 Task: Add a new contact with the name 'Pam Beesly' and email 'shubham.jain@softage.net' in Outlook.
Action: Mouse moved to (15, 69)
Screenshot: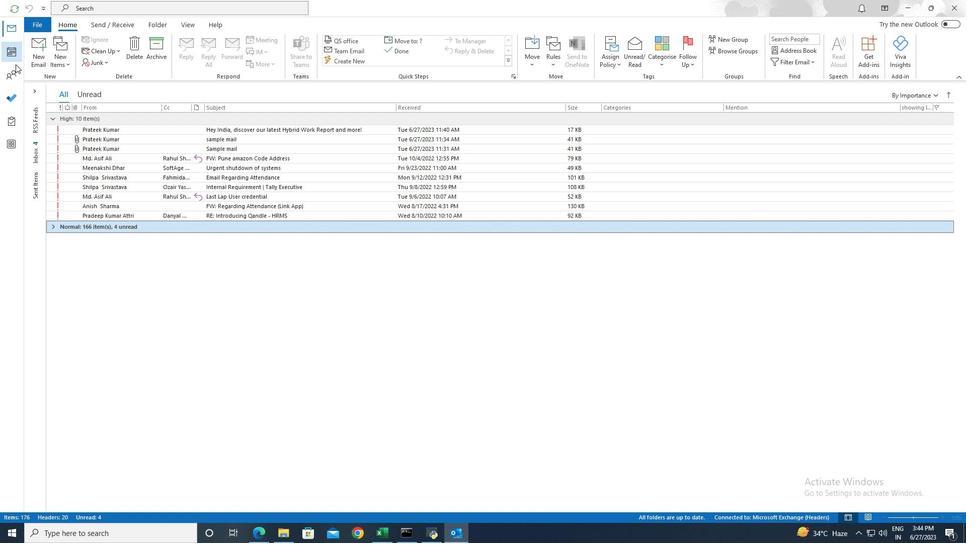 
Action: Mouse pressed left at (15, 69)
Screenshot: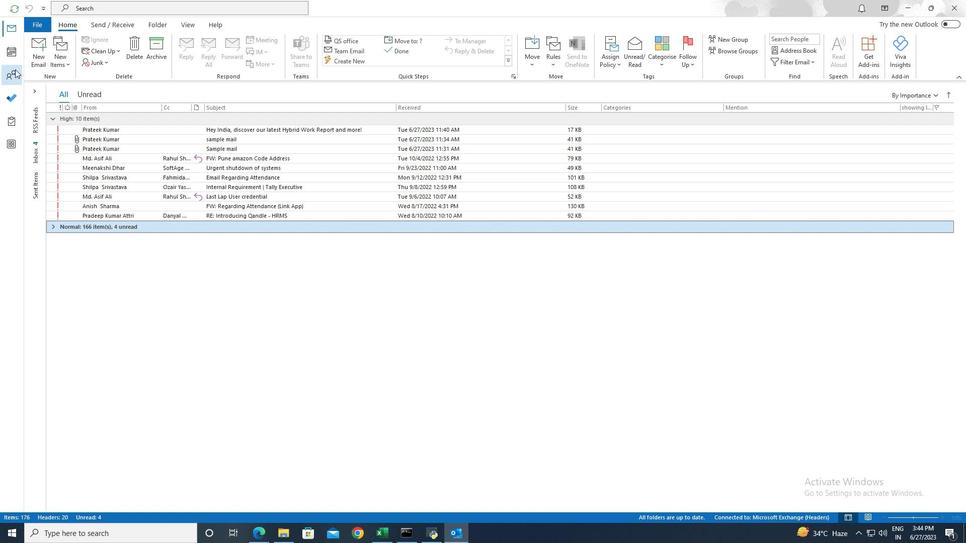 
Action: Mouse moved to (245, 11)
Screenshot: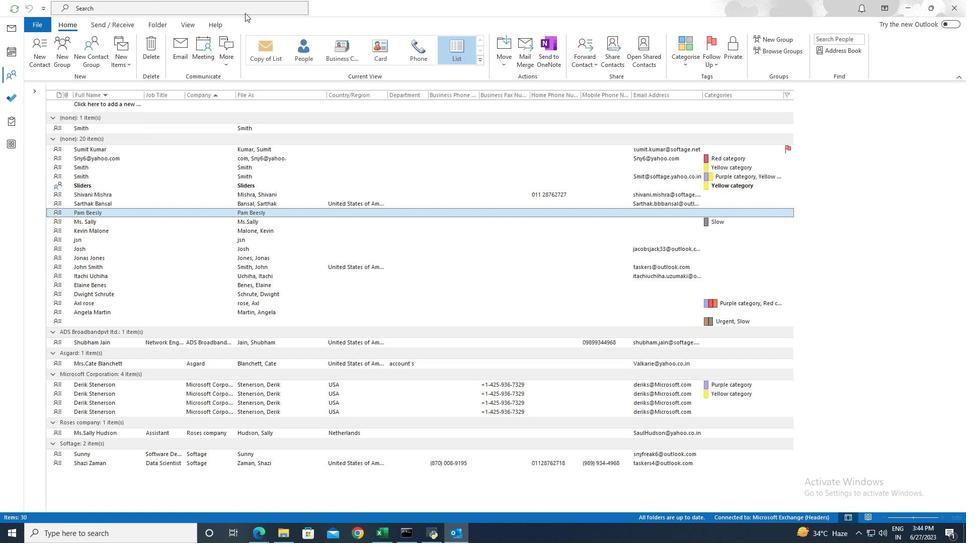 
Action: Mouse pressed left at (245, 11)
Screenshot: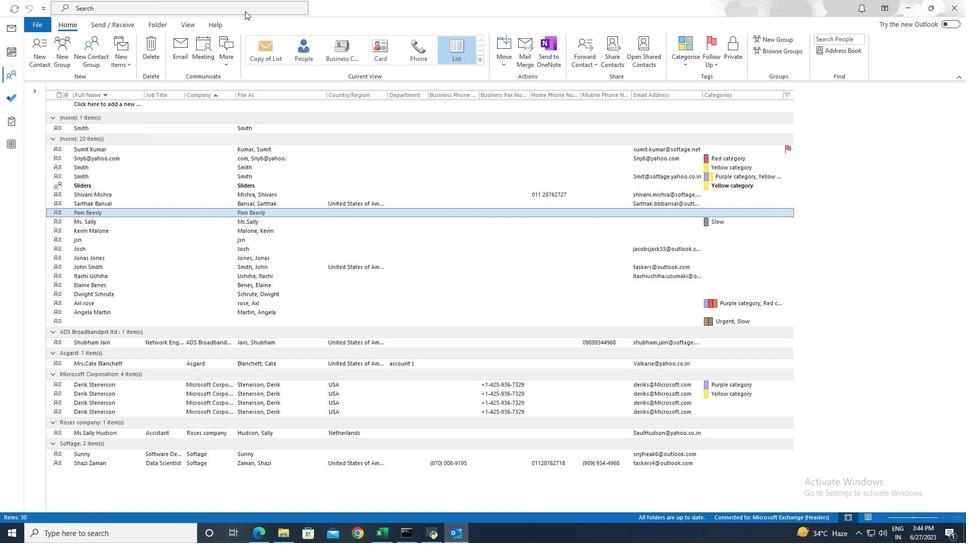 
Action: Mouse moved to (347, 6)
Screenshot: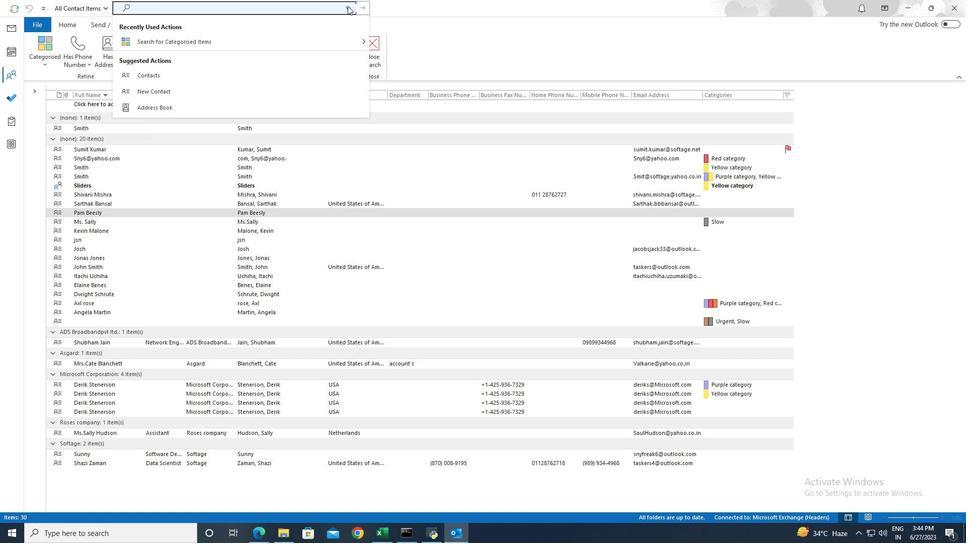 
Action: Mouse pressed left at (347, 6)
Screenshot: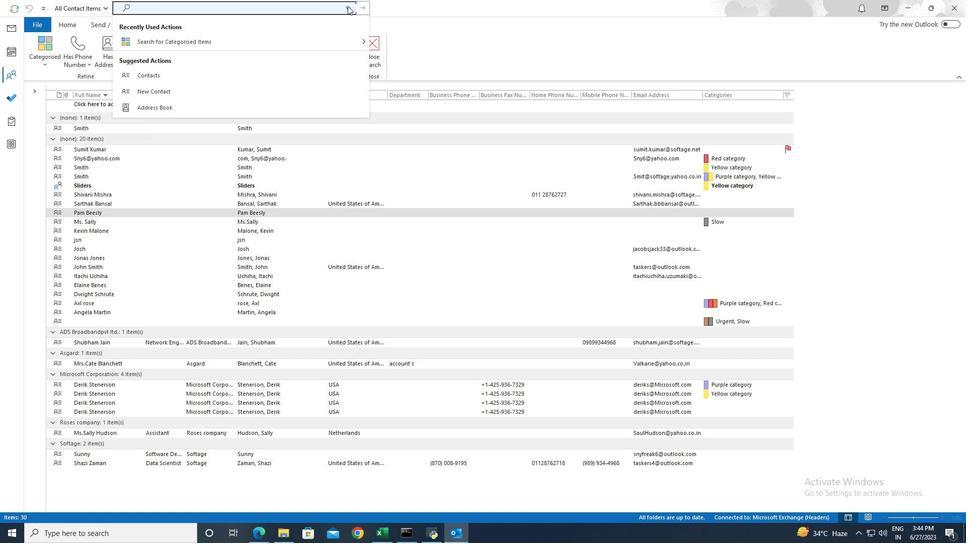 
Action: Mouse moved to (170, 169)
Screenshot: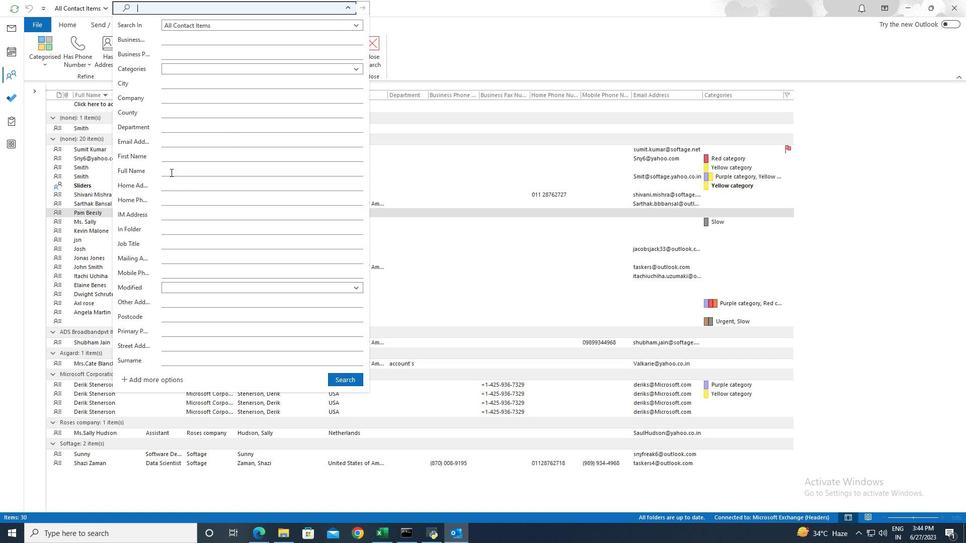 
Action: Mouse pressed left at (170, 169)
Screenshot: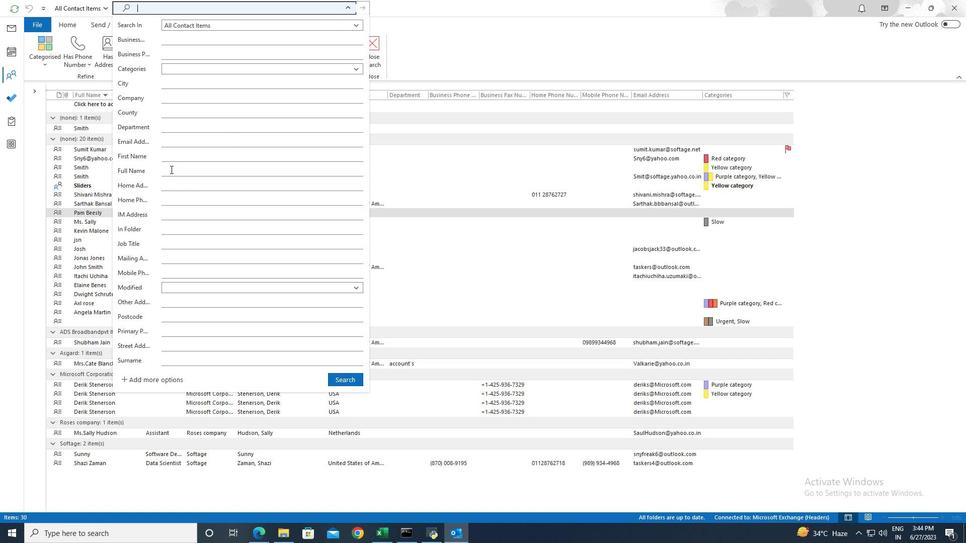 
Action: Key pressed <Key.shift>Pam<Key.space><Key.shift><Key.shift><Key.shift><Key.shift><Key.shift><Key.shift><Key.shift><Key.shift><Key.shift><Key.shift><Key.shift><Key.shift><Key.shift>Beesly
Screenshot: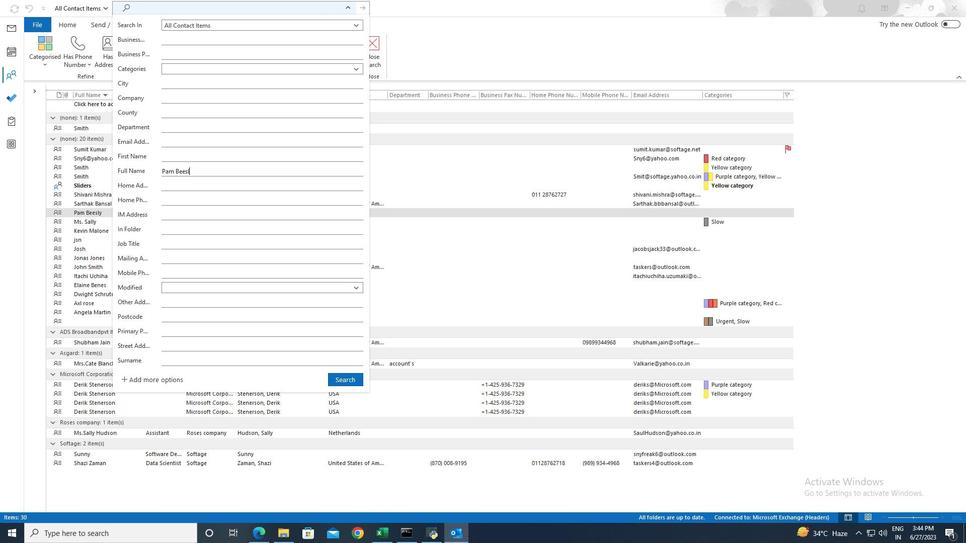 
Action: Mouse moved to (342, 377)
Screenshot: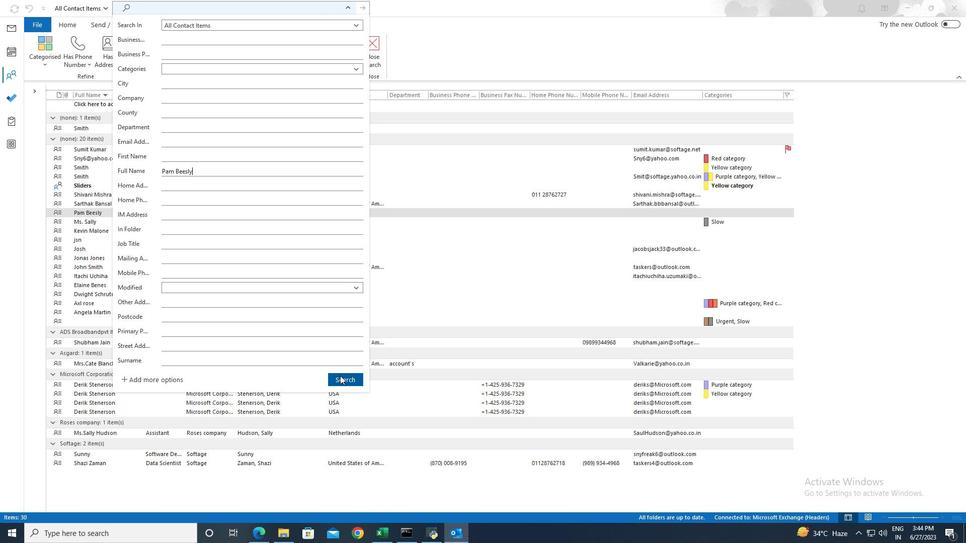 
Action: Mouse pressed left at (342, 377)
Screenshot: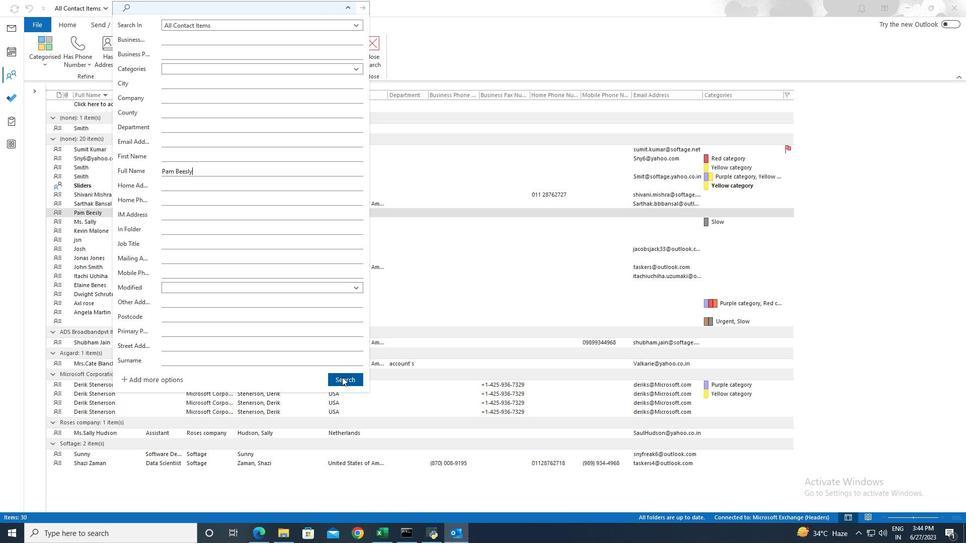 
Action: Mouse moved to (142, 110)
Screenshot: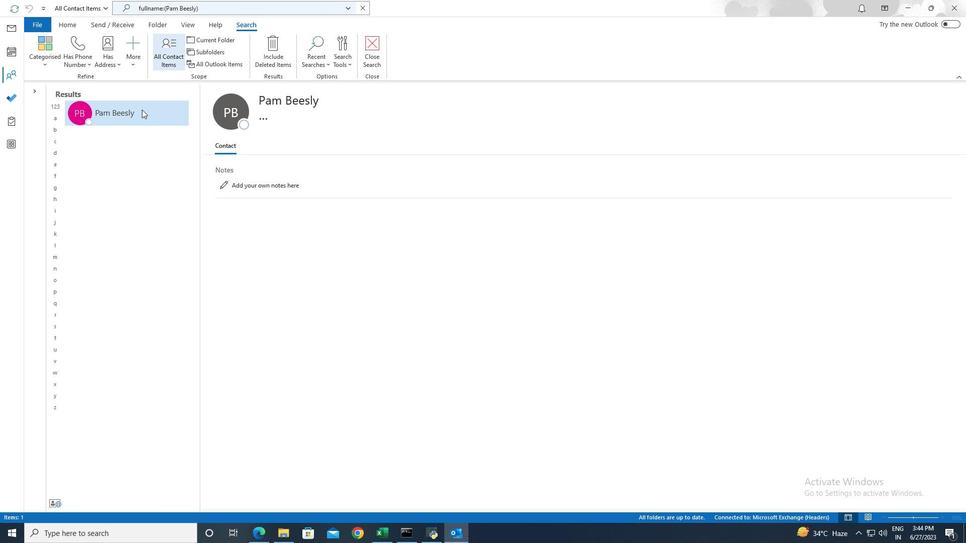 
Action: Mouse pressed left at (142, 110)
Screenshot: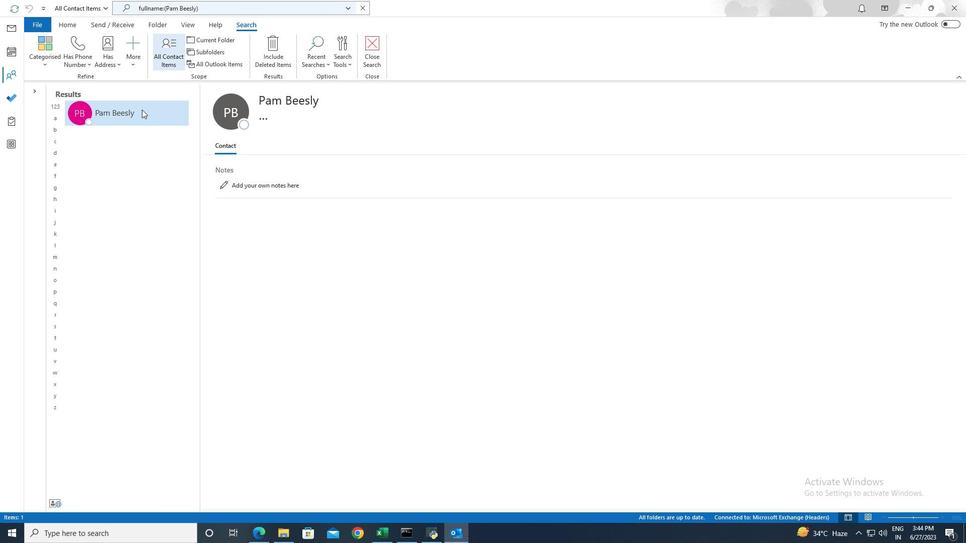 
Action: Mouse pressed left at (142, 110)
Screenshot: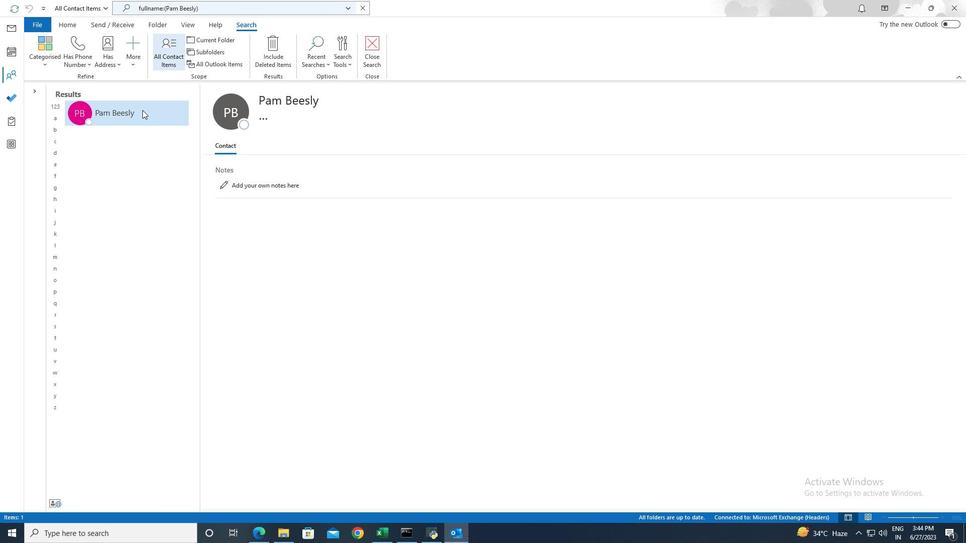 
Action: Mouse moved to (285, 54)
Screenshot: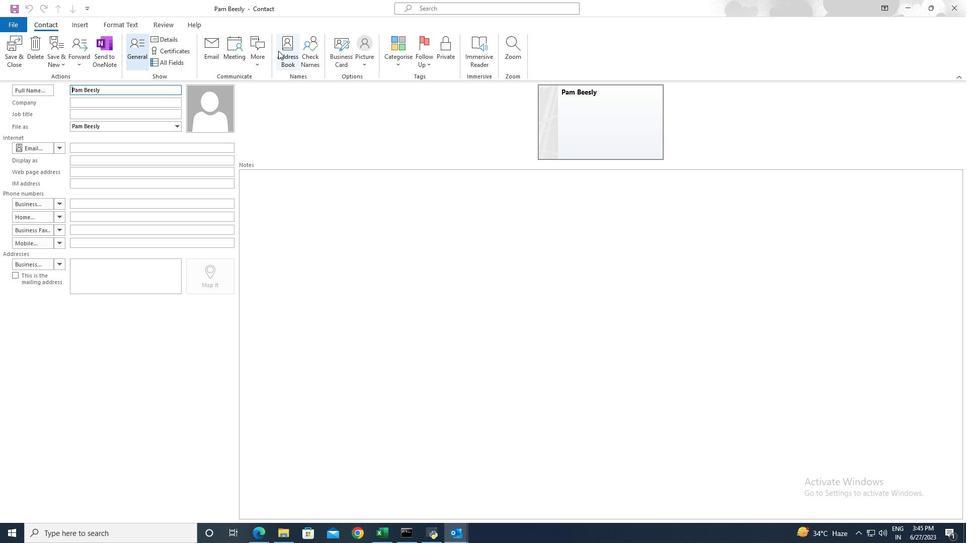 
Action: Mouse pressed left at (285, 54)
Screenshot: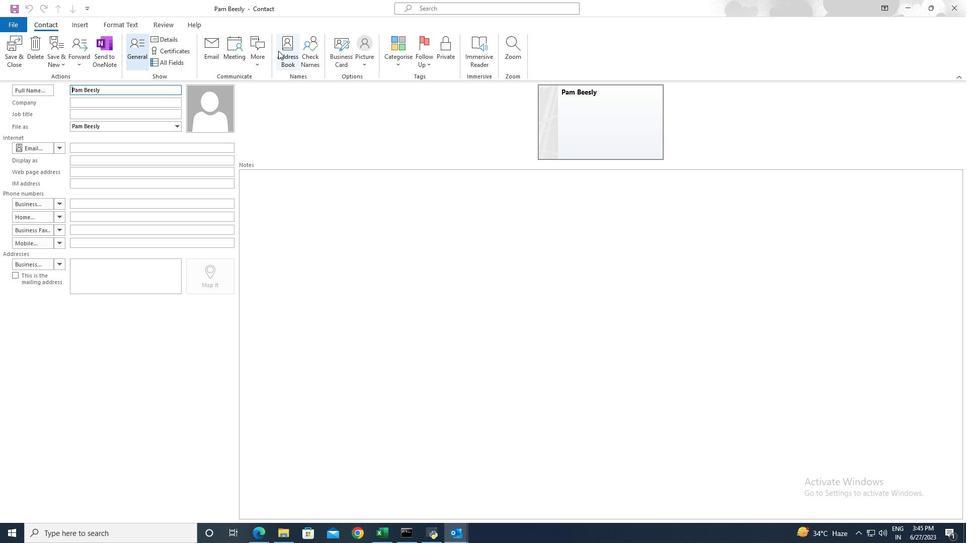
Action: Mouse moved to (372, 179)
Screenshot: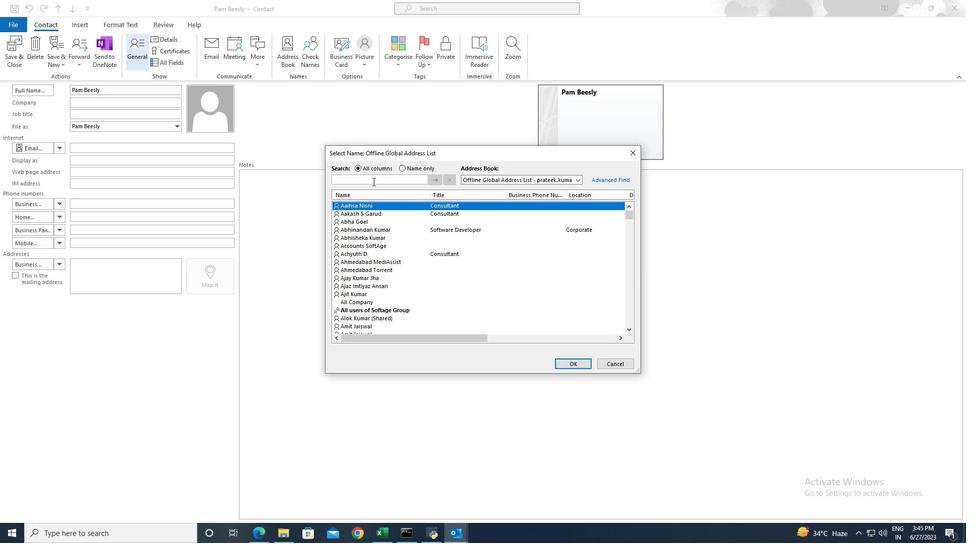 
Action: Mouse pressed left at (372, 179)
Screenshot: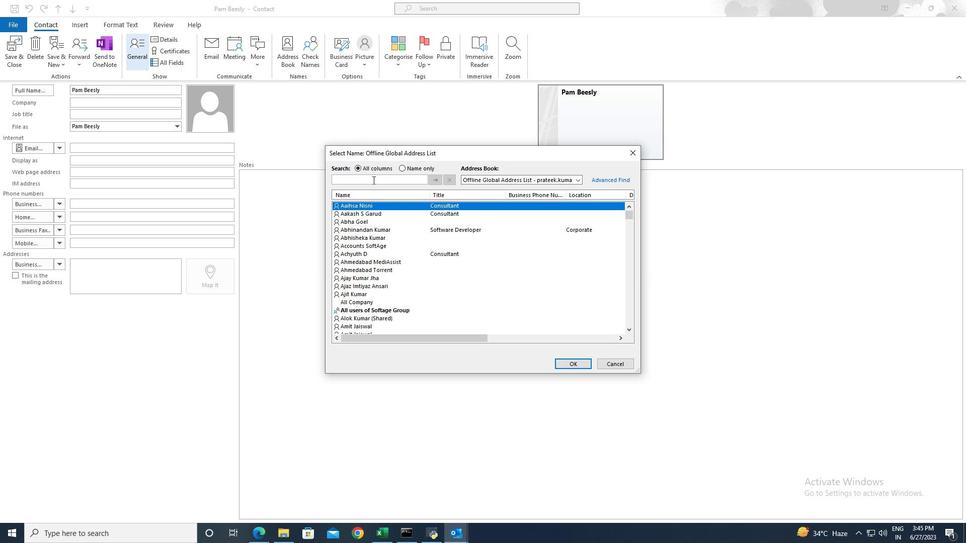 
Action: Key pressed <Key.shift>Shubham<Key.space><Key.shift>Jain<Key.enter>
Screenshot: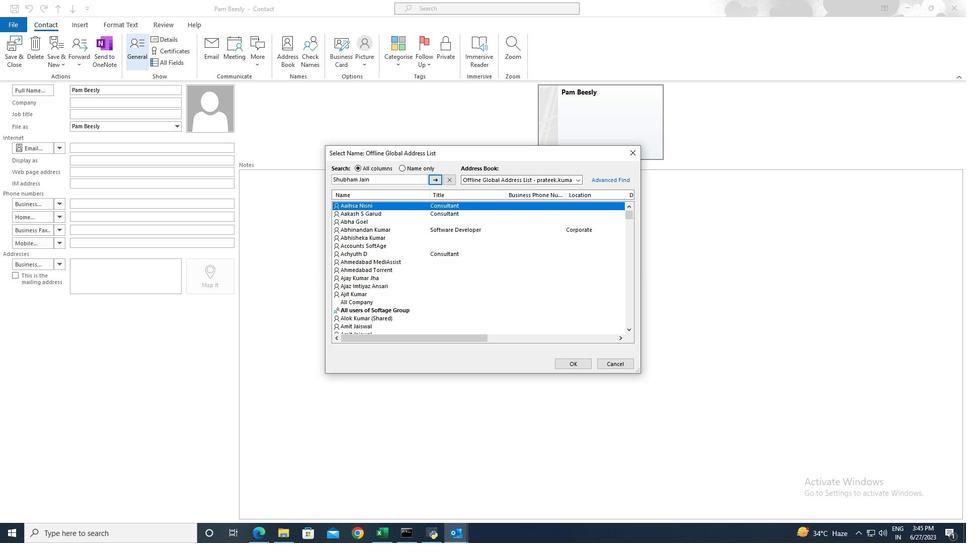 
Action: Mouse moved to (579, 364)
Screenshot: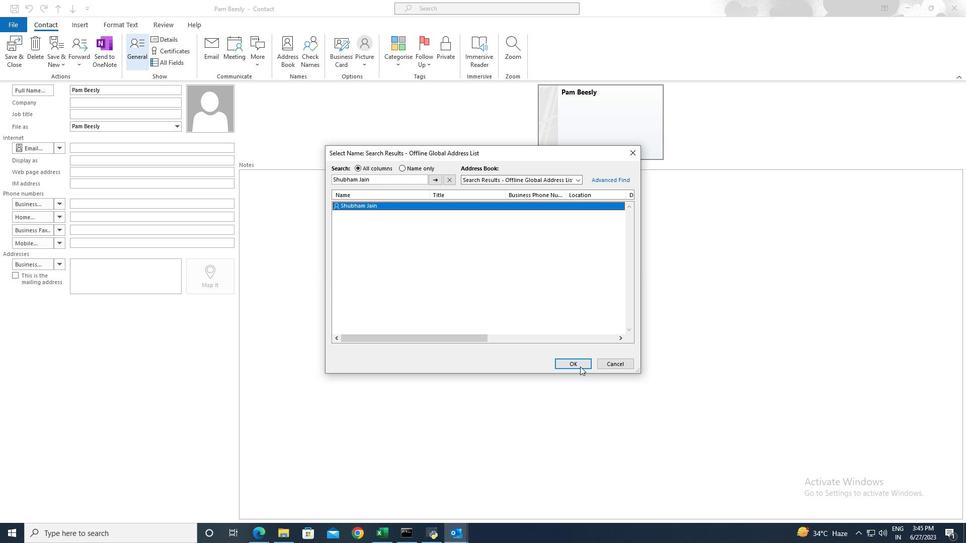 
Action: Mouse pressed left at (579, 364)
Screenshot: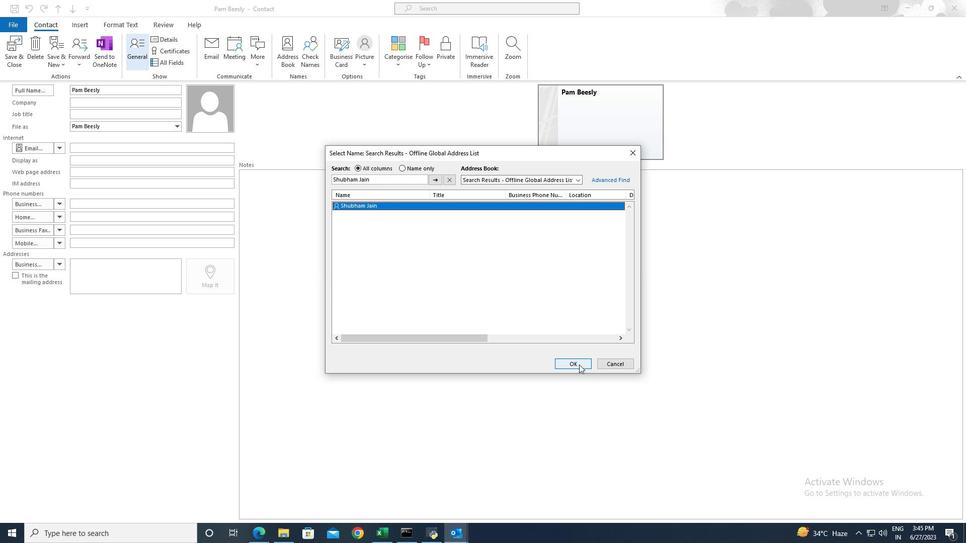 
Action: Mouse moved to (8, 45)
Screenshot: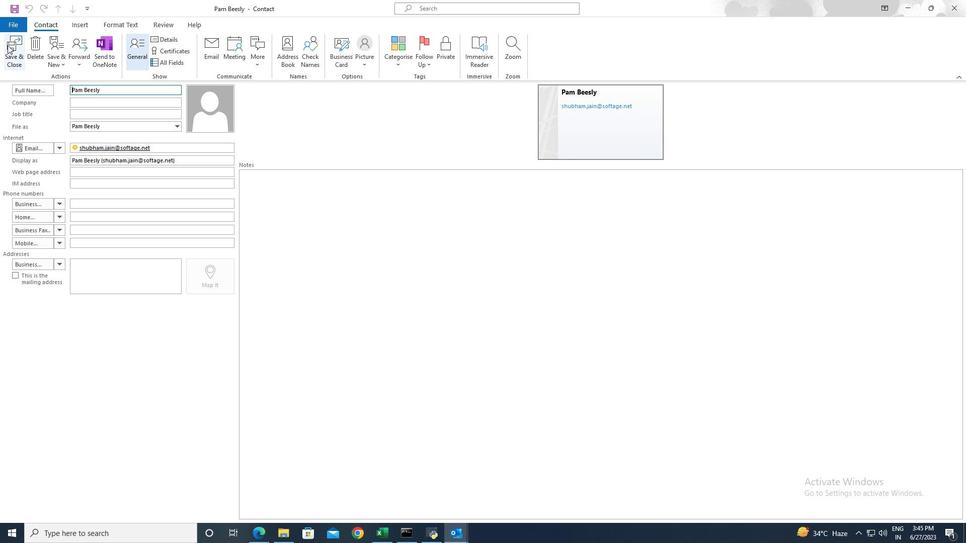 
Action: Mouse pressed left at (8, 45)
Screenshot: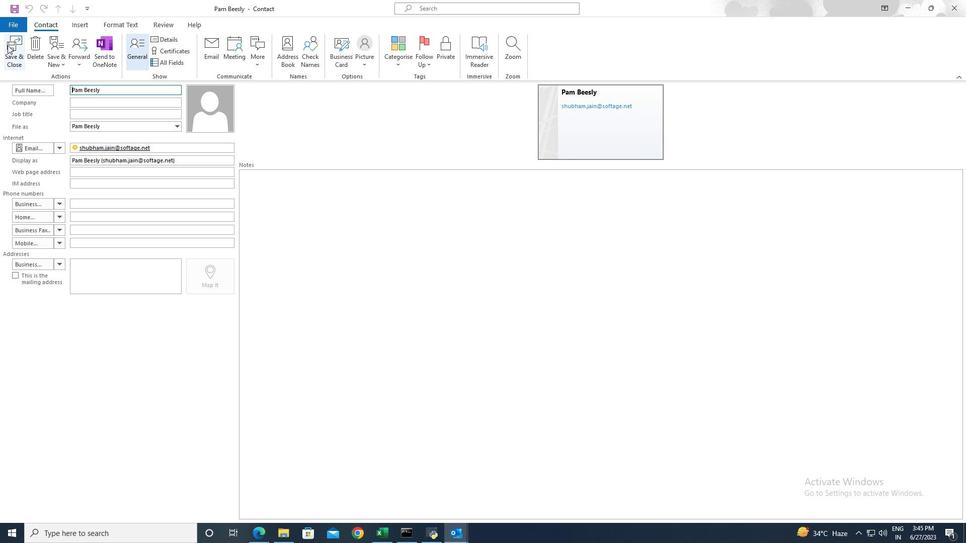 
